 Task: View  the past & upcoming event of ExxonMobil
Action: Mouse moved to (438, 21)
Screenshot: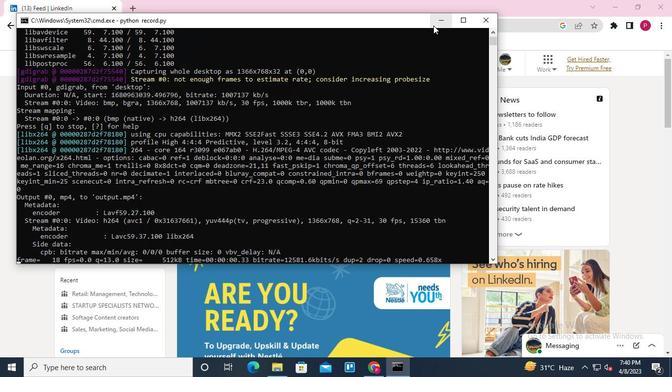 
Action: Mouse pressed left at (438, 21)
Screenshot: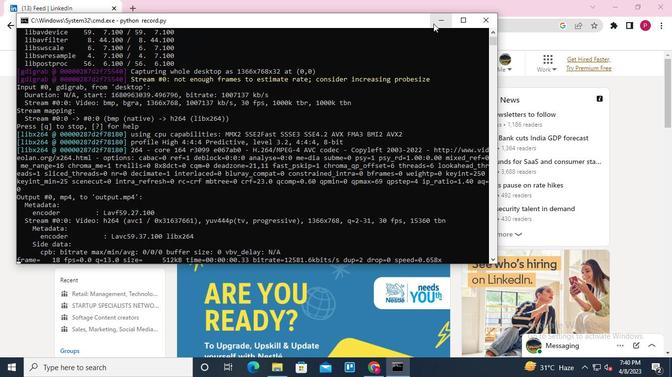 
Action: Mouse moved to (129, 64)
Screenshot: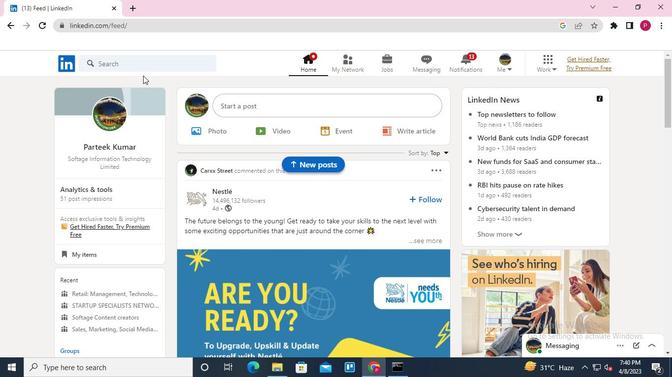 
Action: Mouse pressed left at (129, 64)
Screenshot: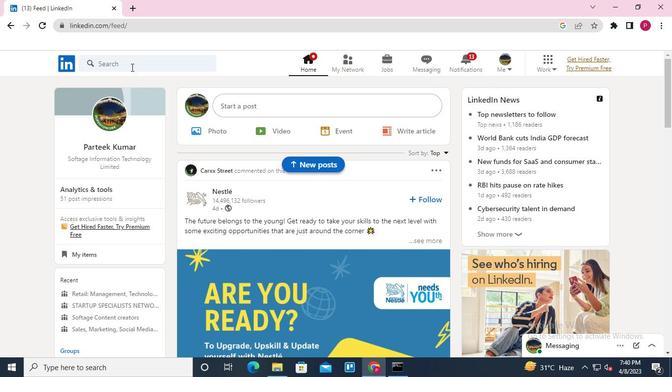 
Action: Mouse moved to (98, 106)
Screenshot: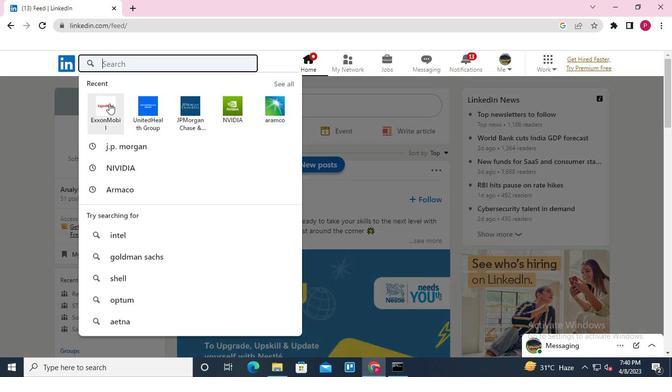 
Action: Mouse pressed left at (98, 106)
Screenshot: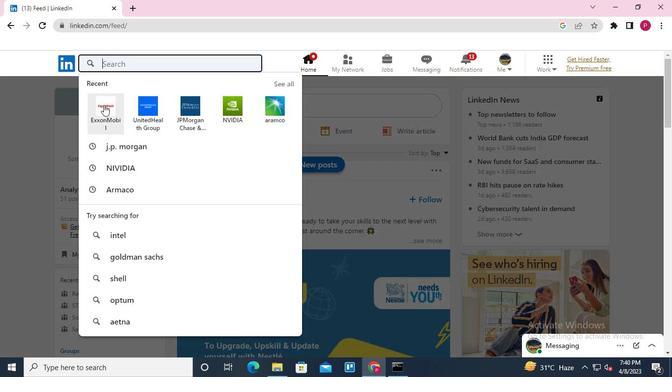 
Action: Mouse moved to (339, 114)
Screenshot: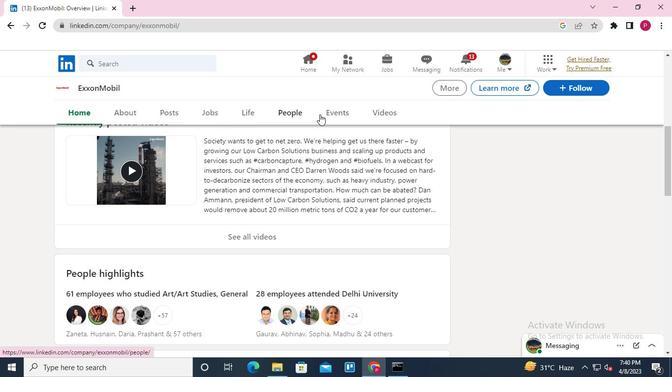 
Action: Mouse pressed left at (339, 114)
Screenshot: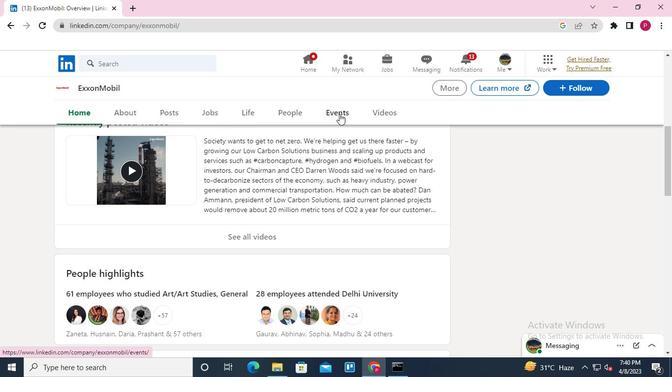 
Action: Mouse moved to (198, 205)
Screenshot: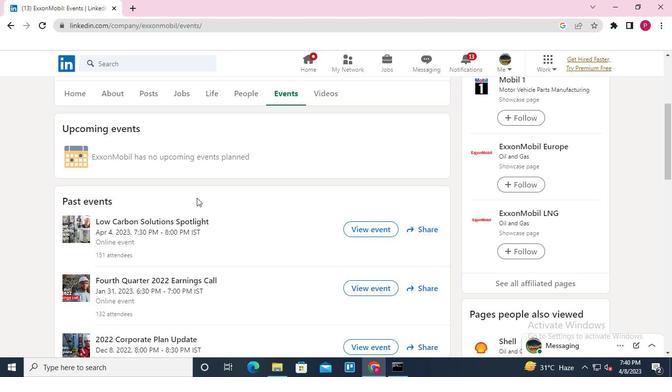 
Action: Keyboard Key.alt_l
Screenshot: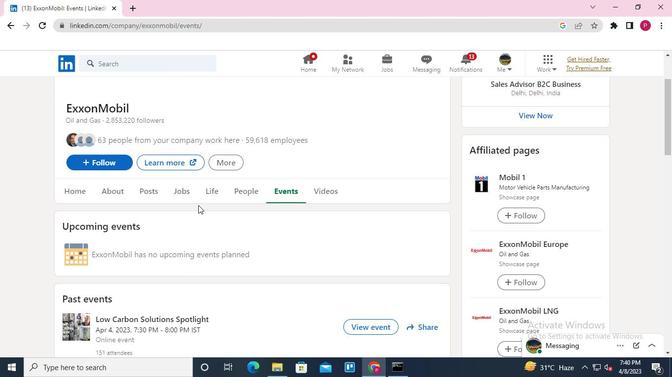 
Action: Keyboard Key.tab
Screenshot: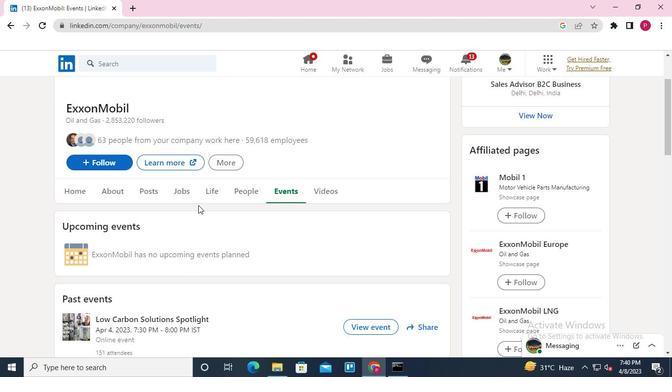 
Action: Mouse moved to (491, 21)
Screenshot: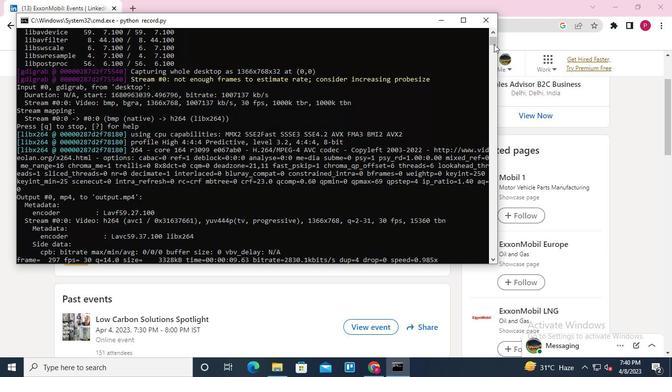 
Action: Mouse pressed left at (491, 21)
Screenshot: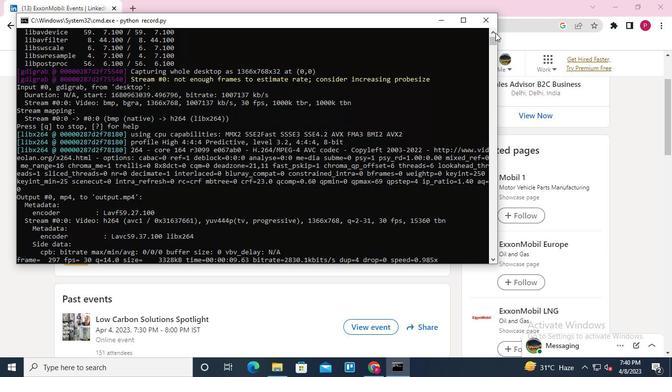 
